 Task: Search for tasks in the 'top tasks' folder in Outlook.
Action: Mouse moved to (16, 160)
Screenshot: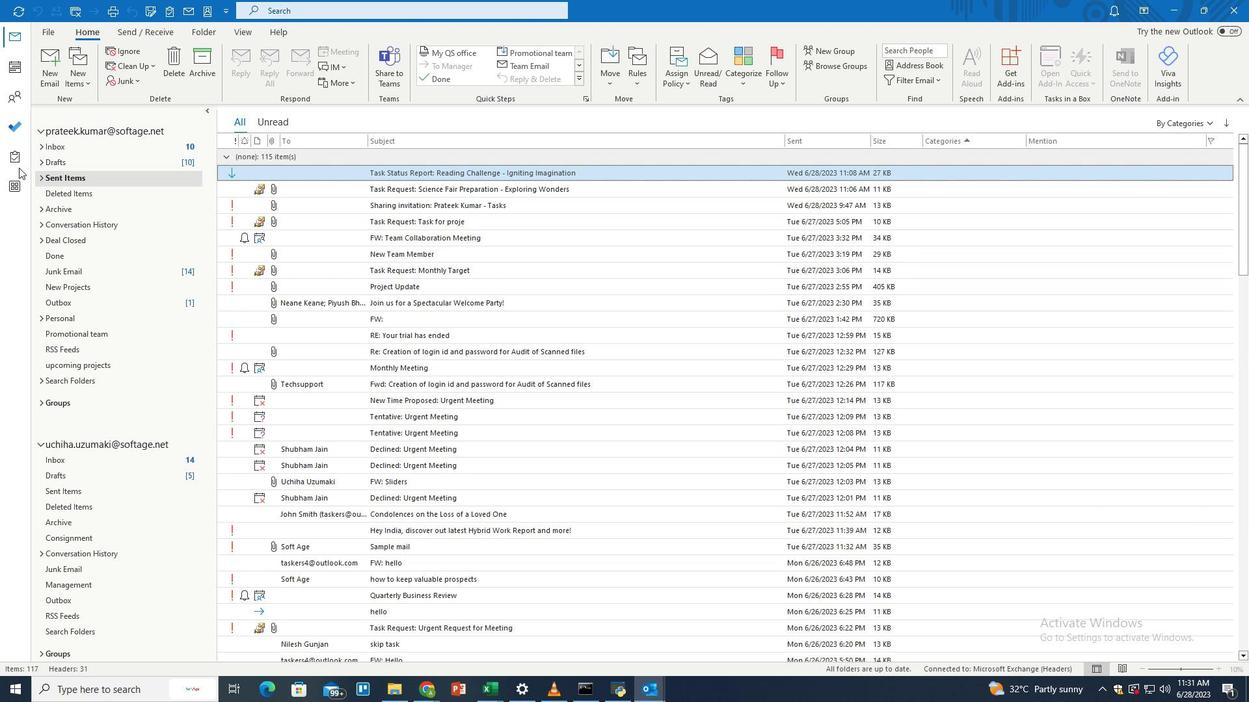 
Action: Mouse pressed left at (16, 160)
Screenshot: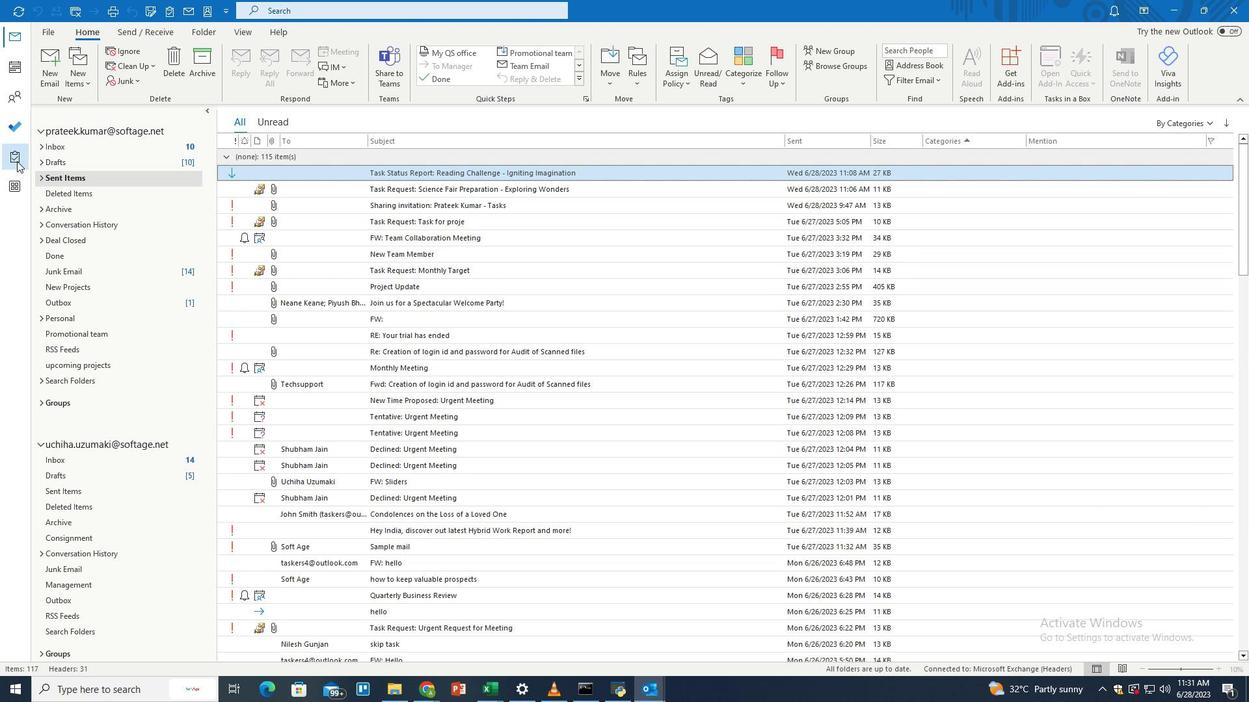 
Action: Mouse moved to (350, 11)
Screenshot: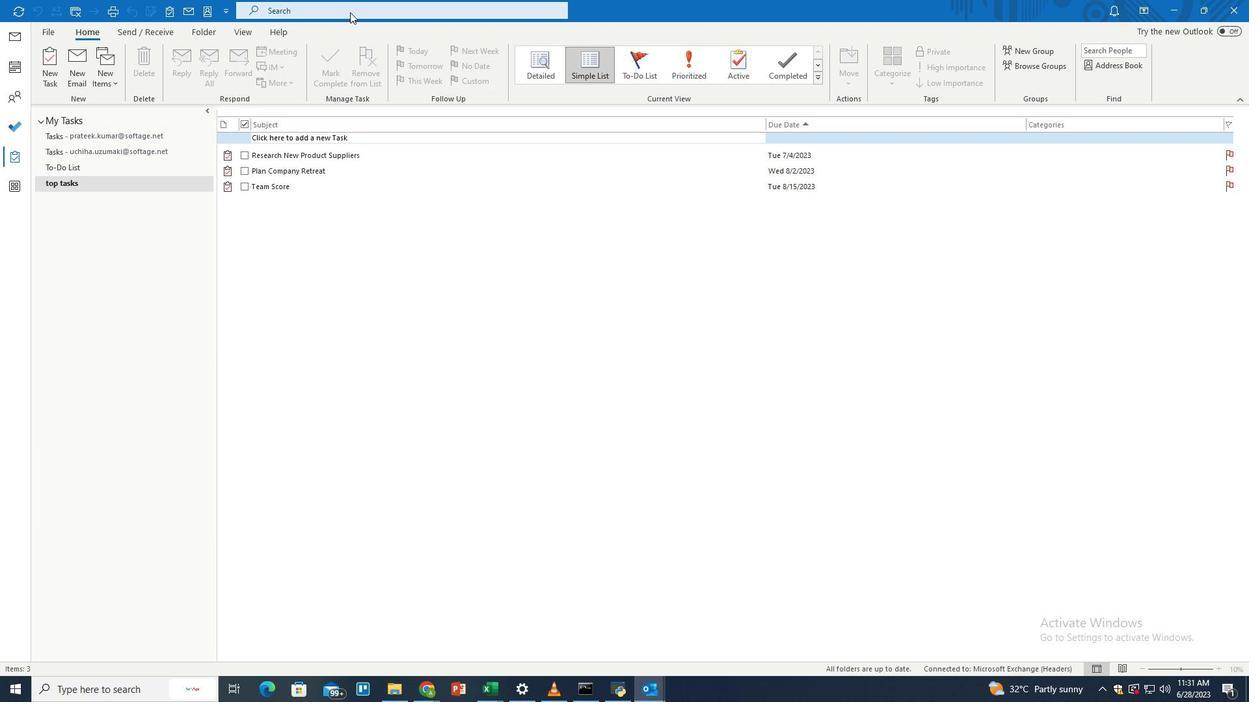 
Action: Mouse pressed left at (350, 11)
Screenshot: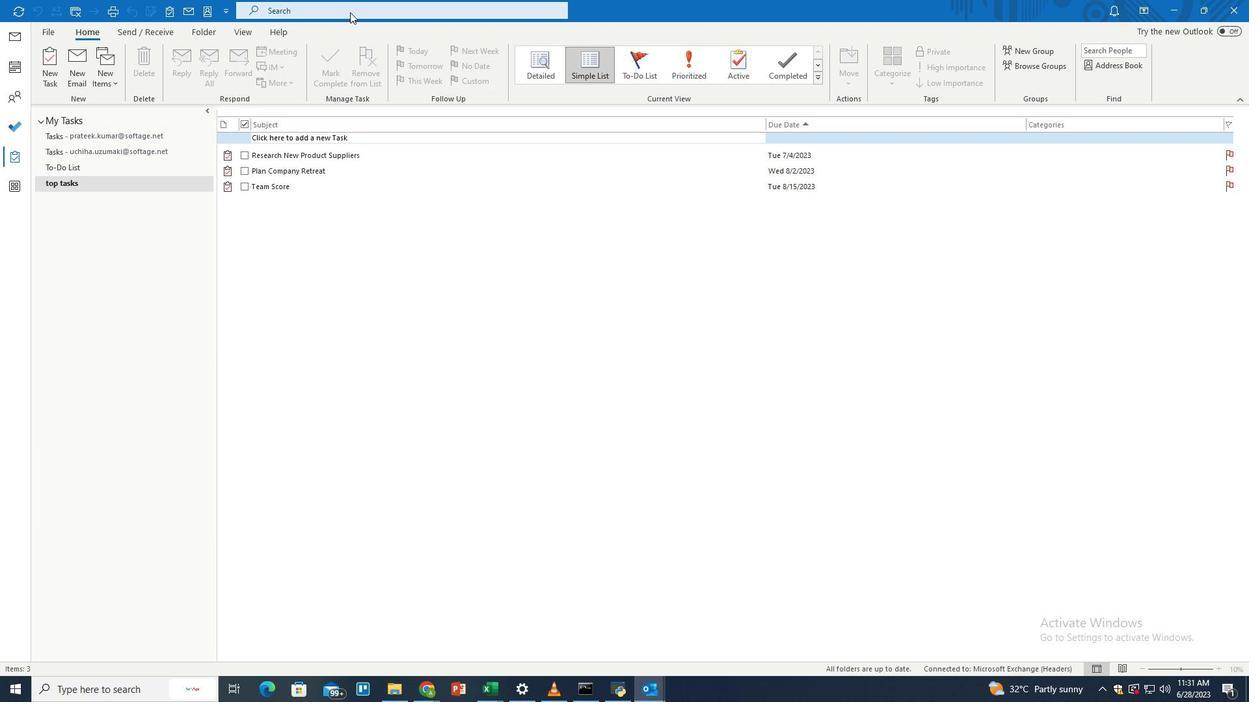 
Action: Mouse moved to (607, 9)
Screenshot: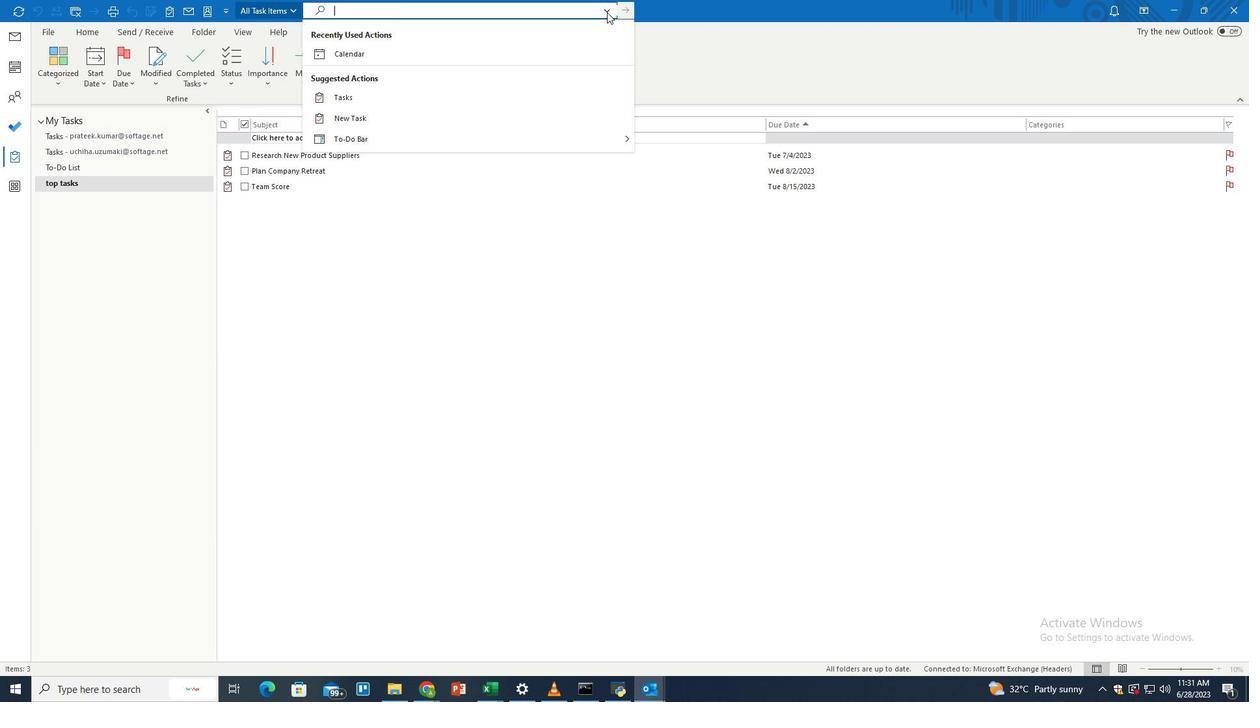 
Action: Mouse pressed left at (607, 9)
Screenshot: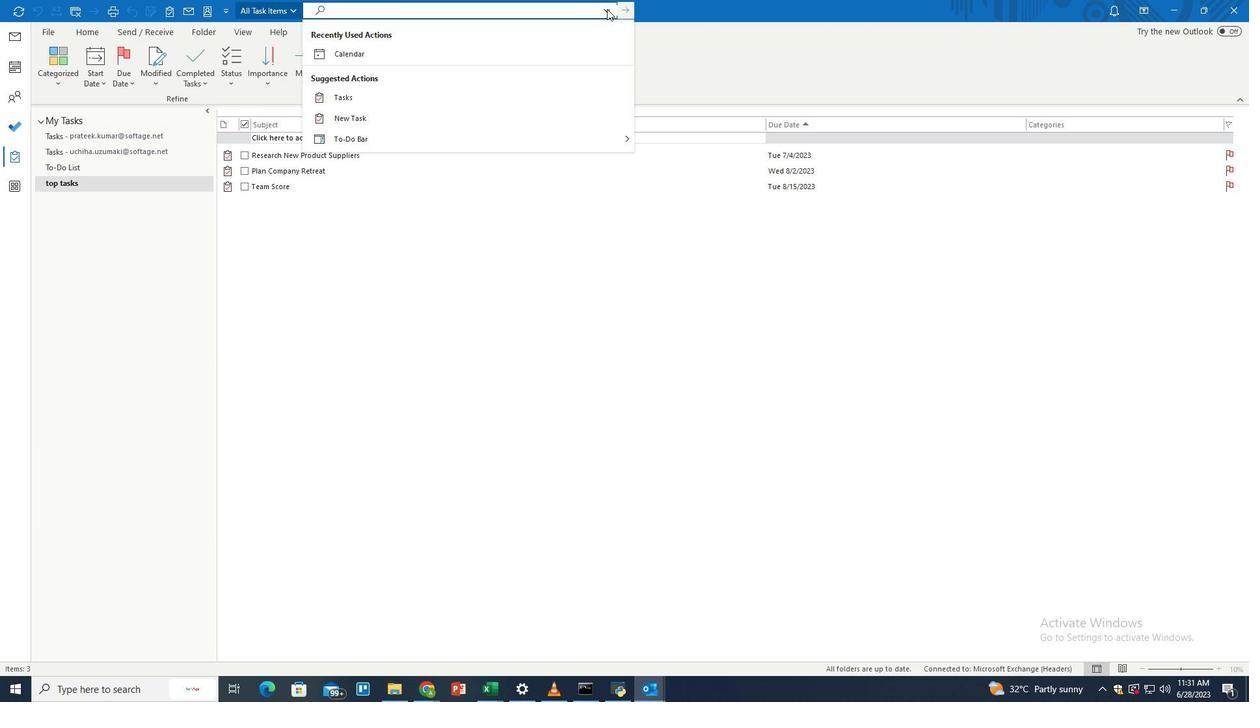 
Action: Mouse moved to (378, 125)
Screenshot: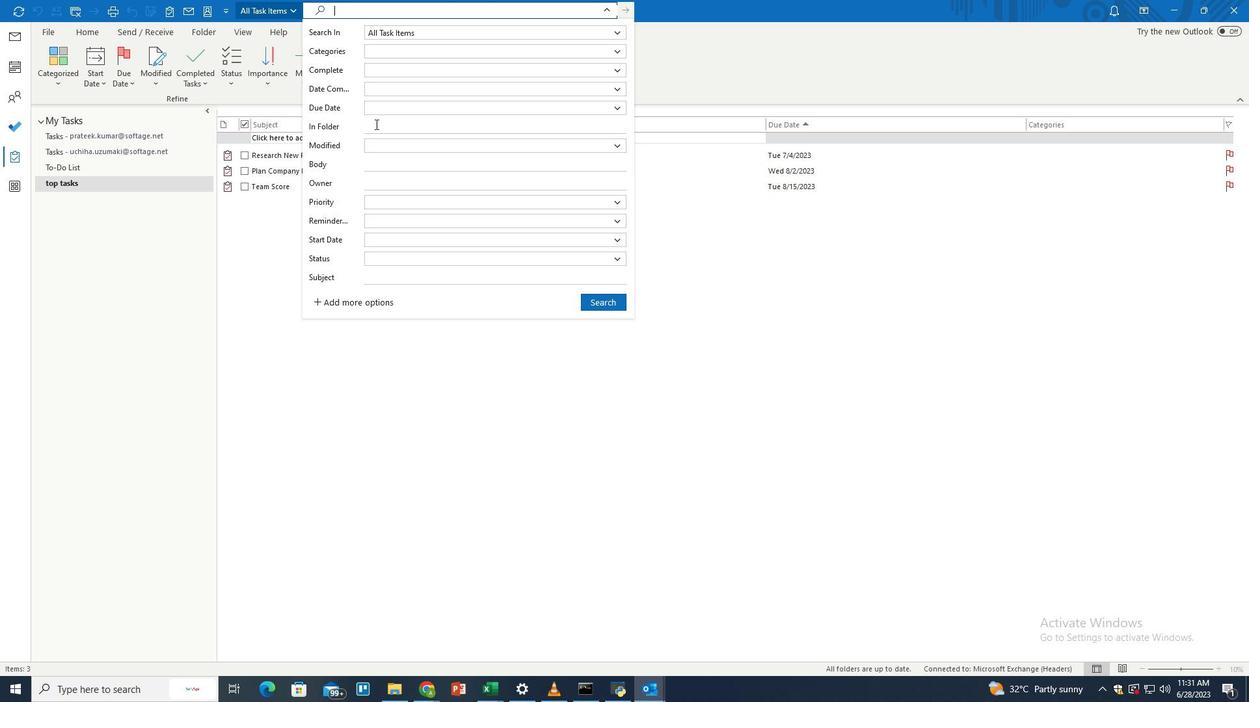 
Action: Mouse pressed left at (378, 125)
Screenshot: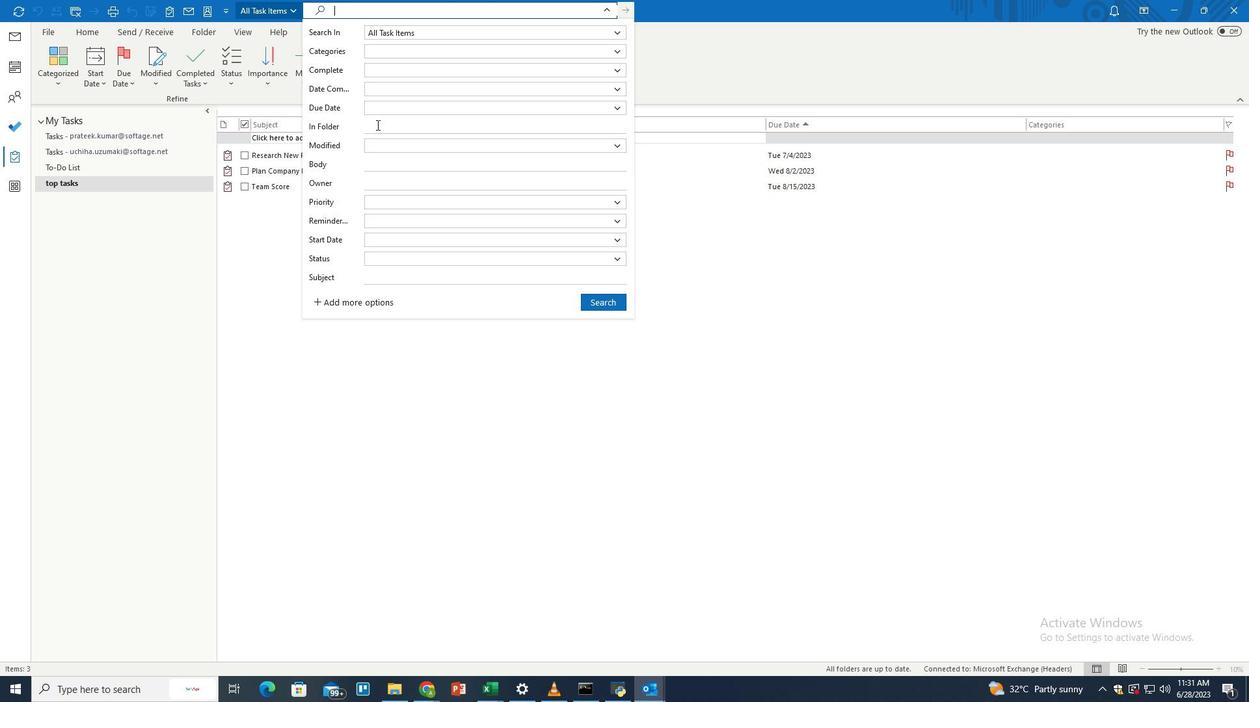 
Action: Key pressed top<Key.space>taske<Key.backspace>s
Screenshot: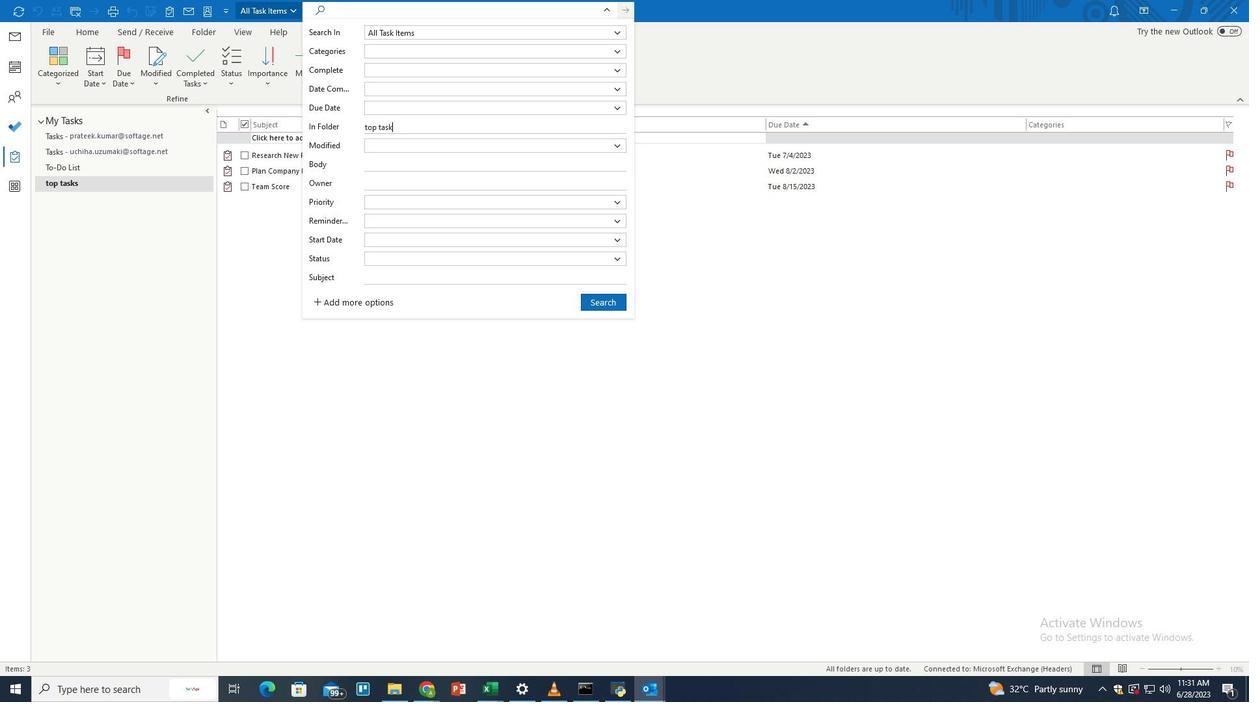 
Action: Mouse moved to (607, 301)
Screenshot: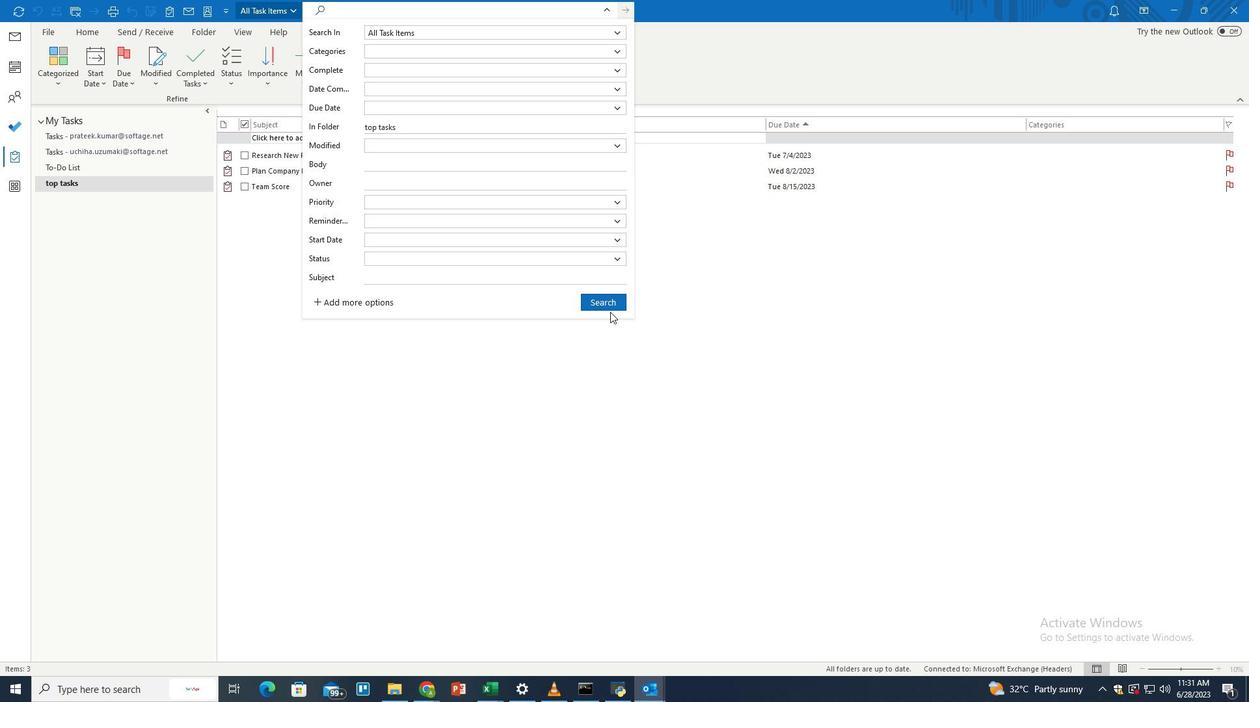 
Action: Mouse pressed left at (607, 301)
Screenshot: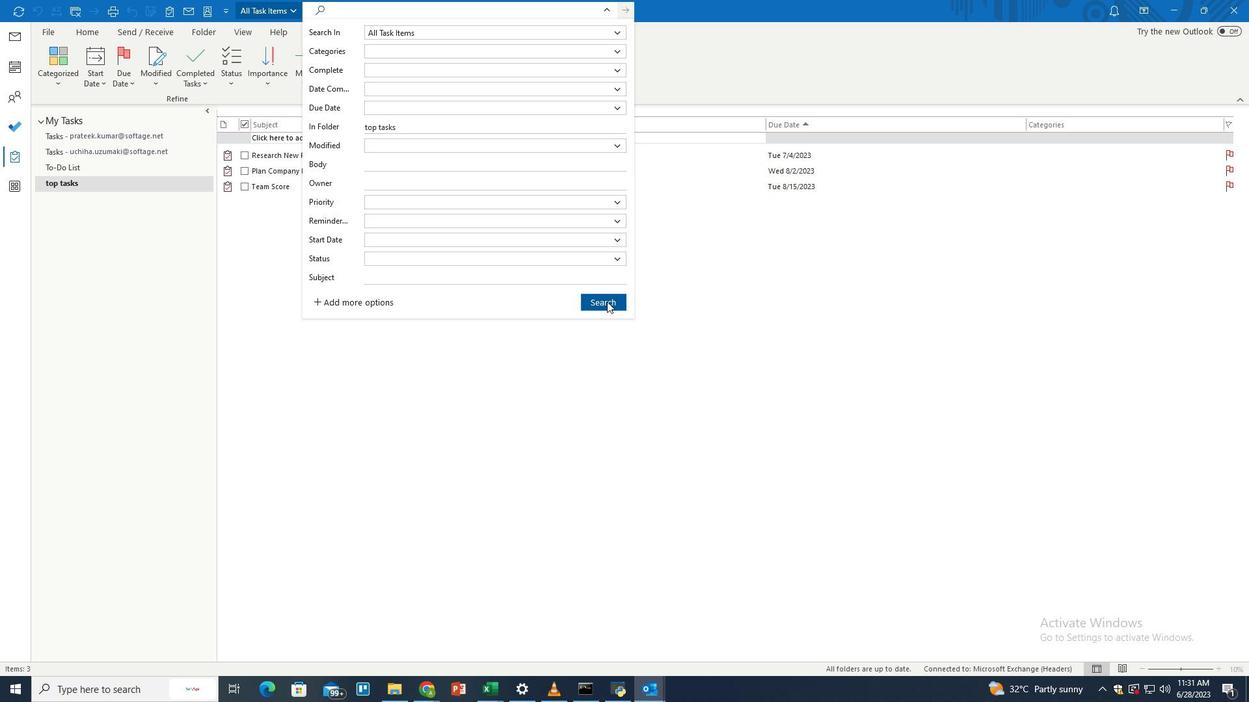 
Action: Mouse moved to (597, 292)
Screenshot: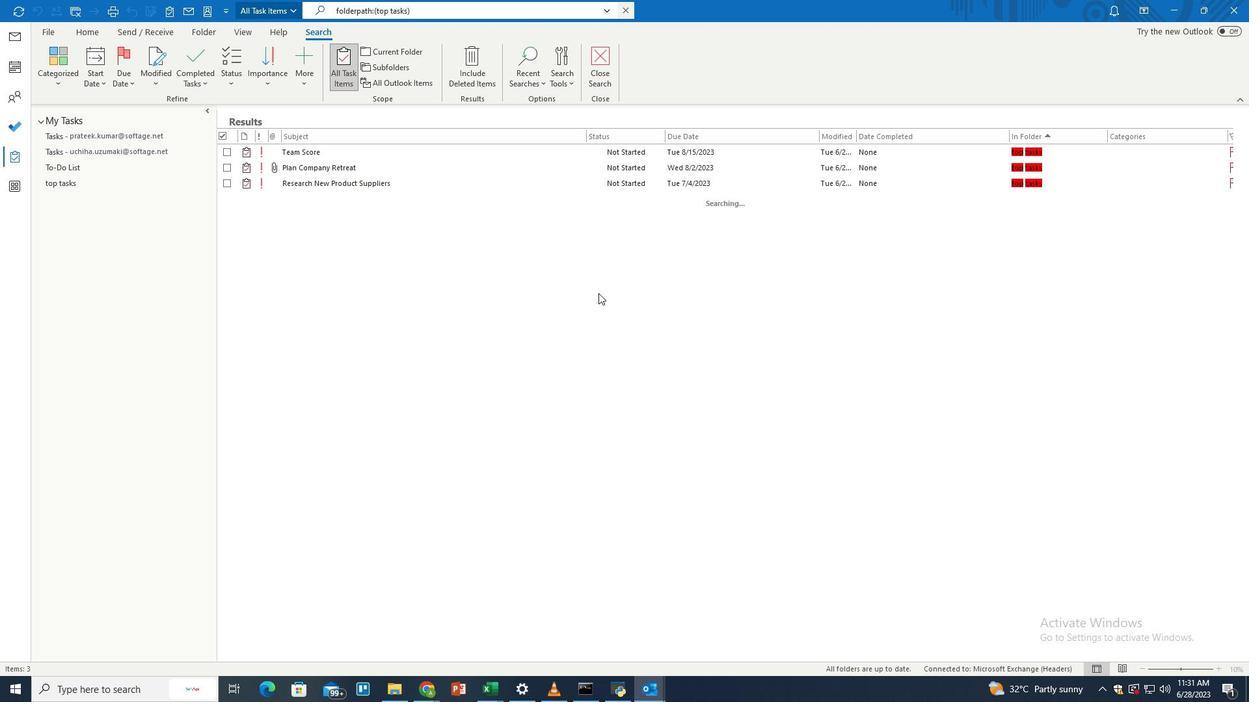 
